 Task: Create List Links in Board Brand Guidelines to Workspace Email Automation. Create List Notes in Board Regulatory Compliance to Workspace Email Automation. Create List Chats in Board Business Model Revenue Streams Development to Workspace Email Automation
Action: Mouse moved to (351, 277)
Screenshot: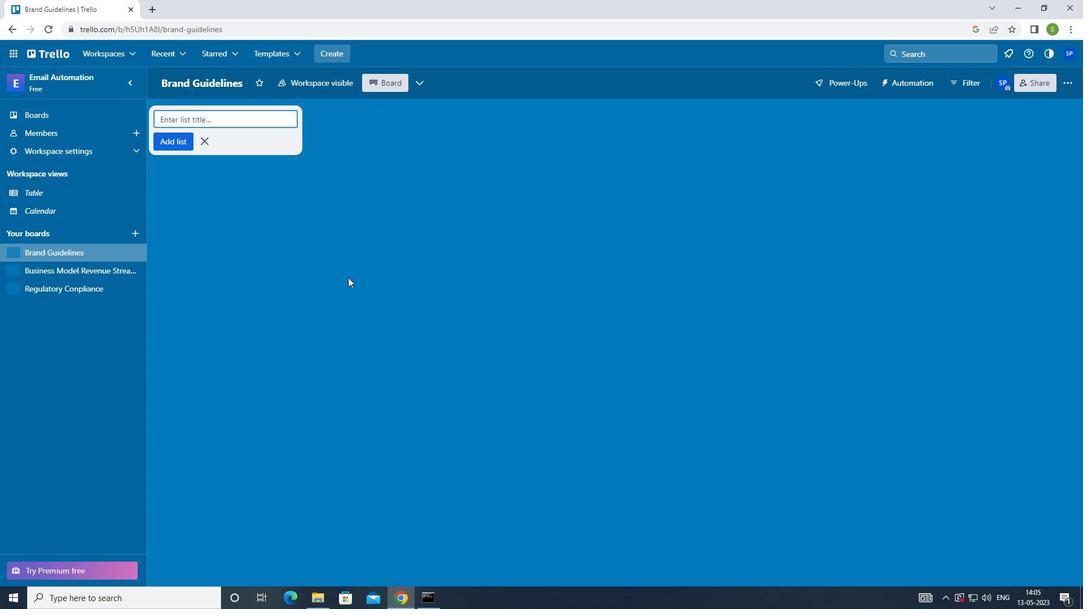 
Action: Key pressed <Key.shift>LINKS<Key.enter>
Screenshot: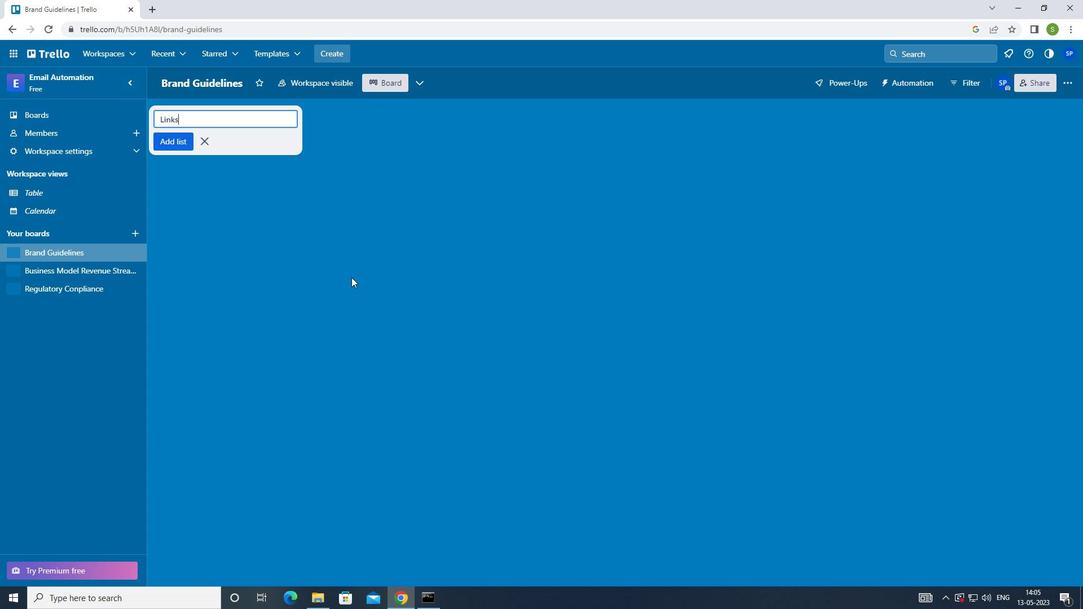 
Action: Mouse moved to (50, 289)
Screenshot: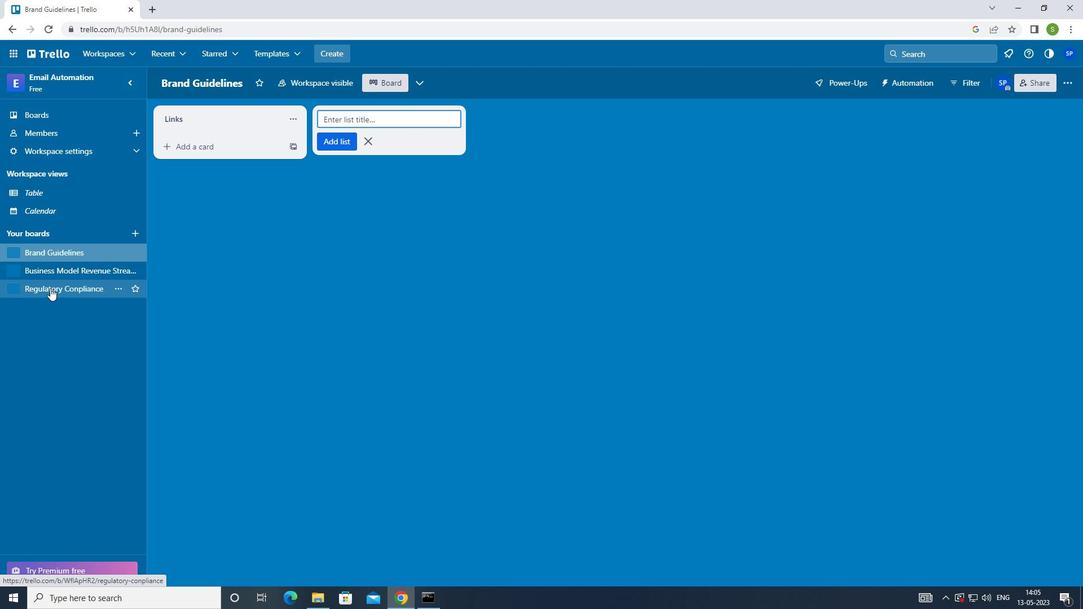 
Action: Mouse pressed left at (50, 289)
Screenshot: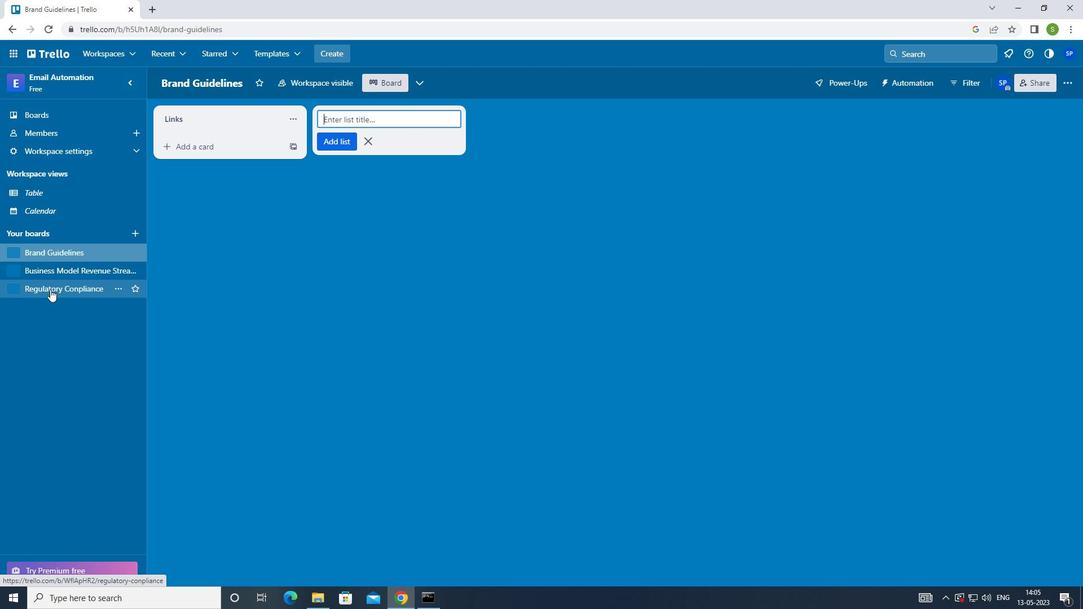 
Action: Mouse moved to (211, 124)
Screenshot: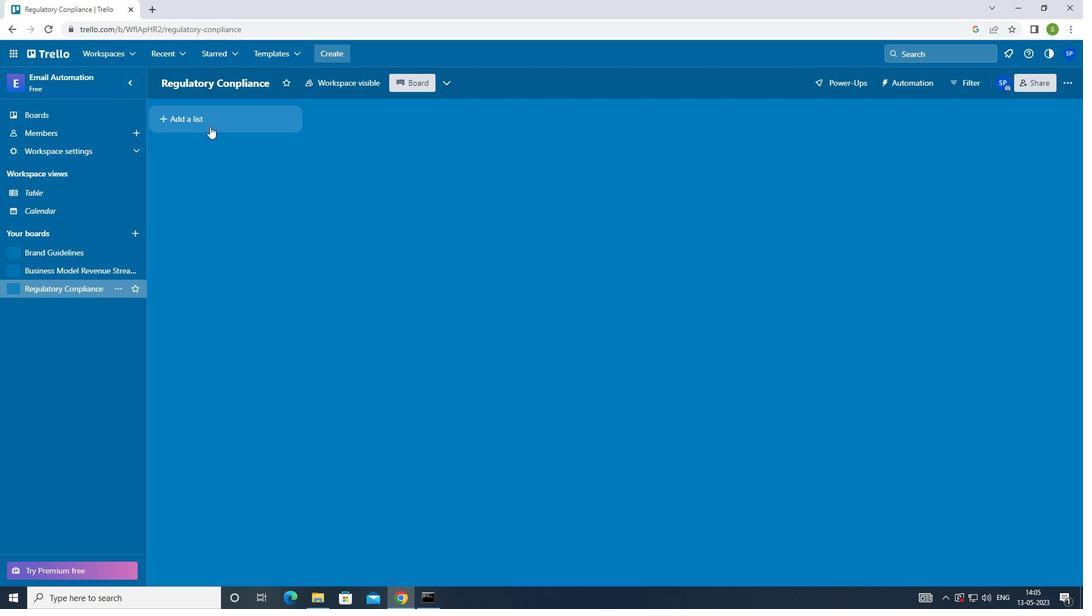 
Action: Mouse pressed left at (211, 124)
Screenshot: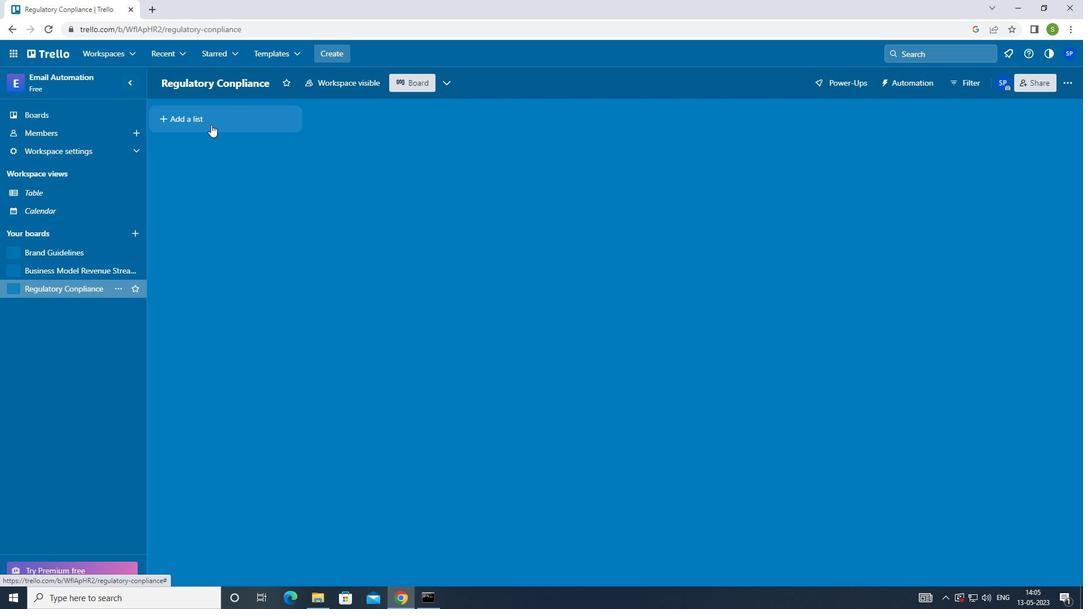 
Action: Mouse moved to (204, 277)
Screenshot: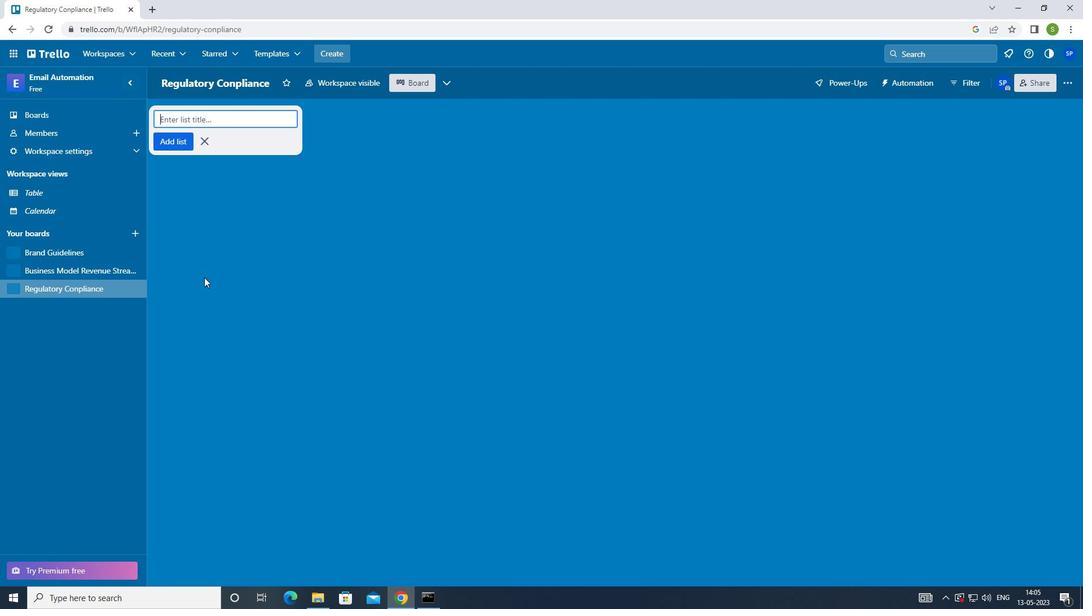 
Action: Key pressed <Key.shift_r>LIST<Key.space><Key.shift>NOTES
Screenshot: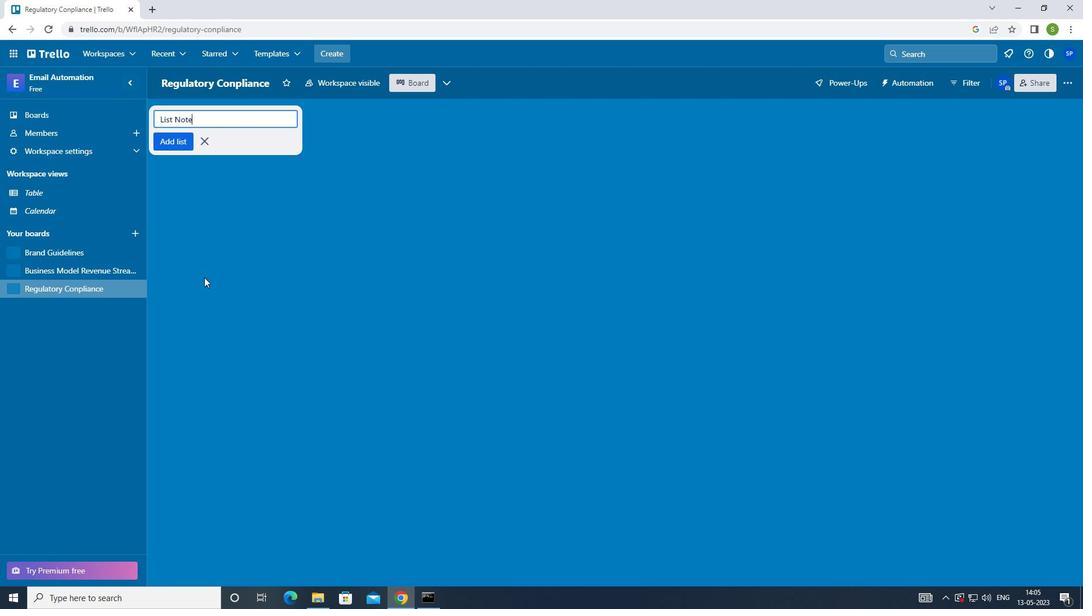 
Action: Mouse moved to (188, 230)
Screenshot: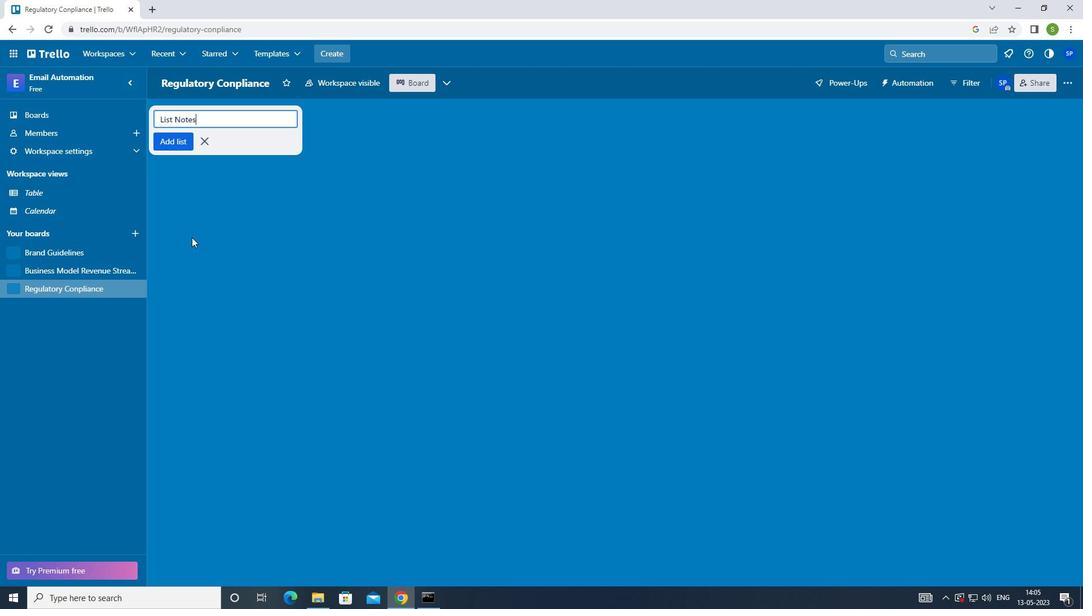
Action: Key pressed <Key.enter>
Screenshot: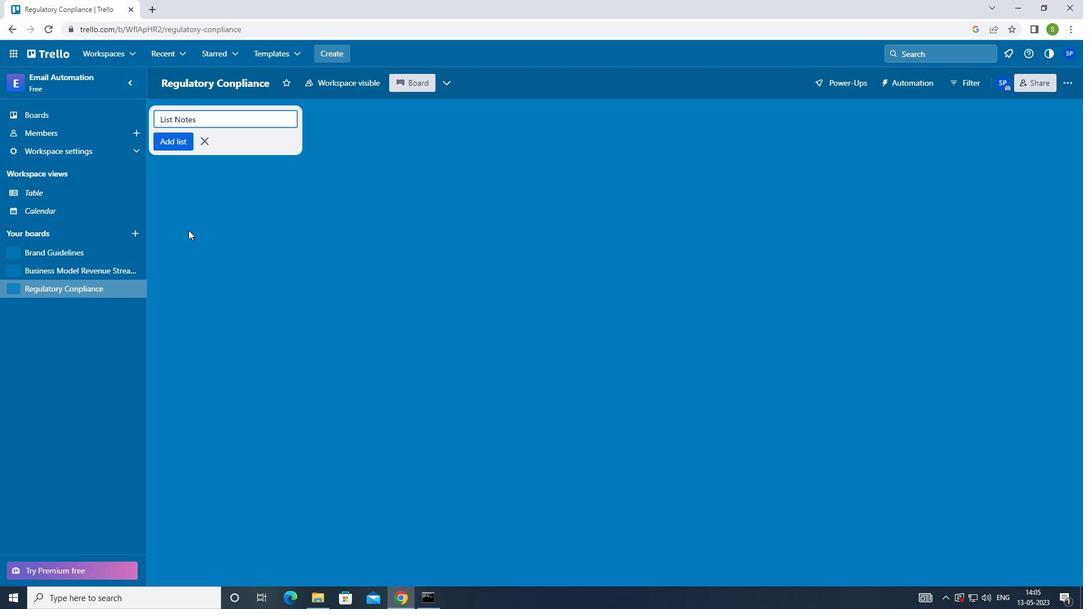 
Action: Mouse moved to (65, 274)
Screenshot: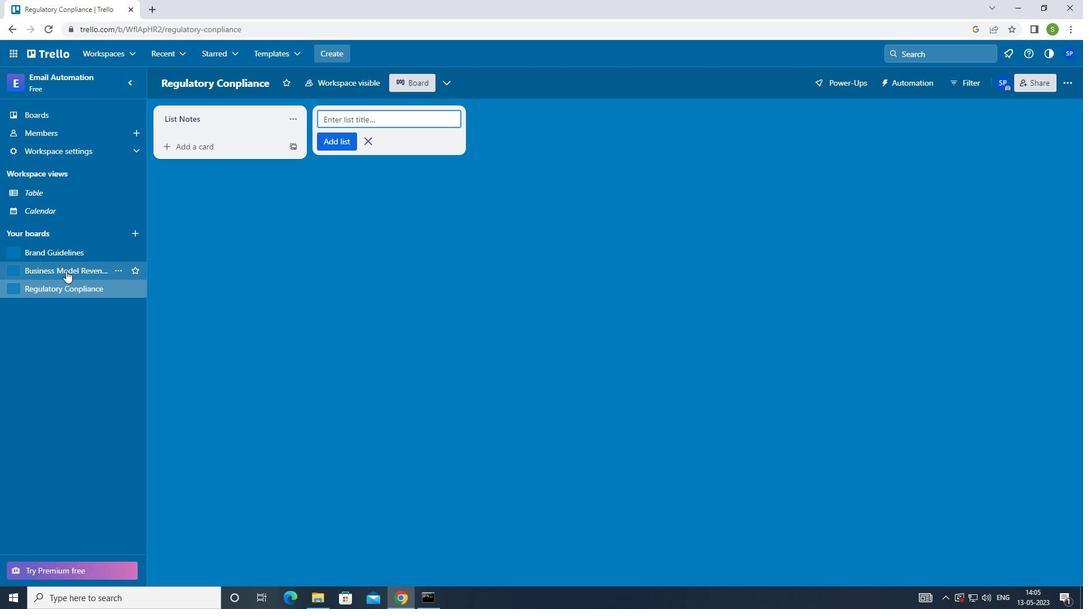 
Action: Mouse pressed left at (65, 274)
Screenshot: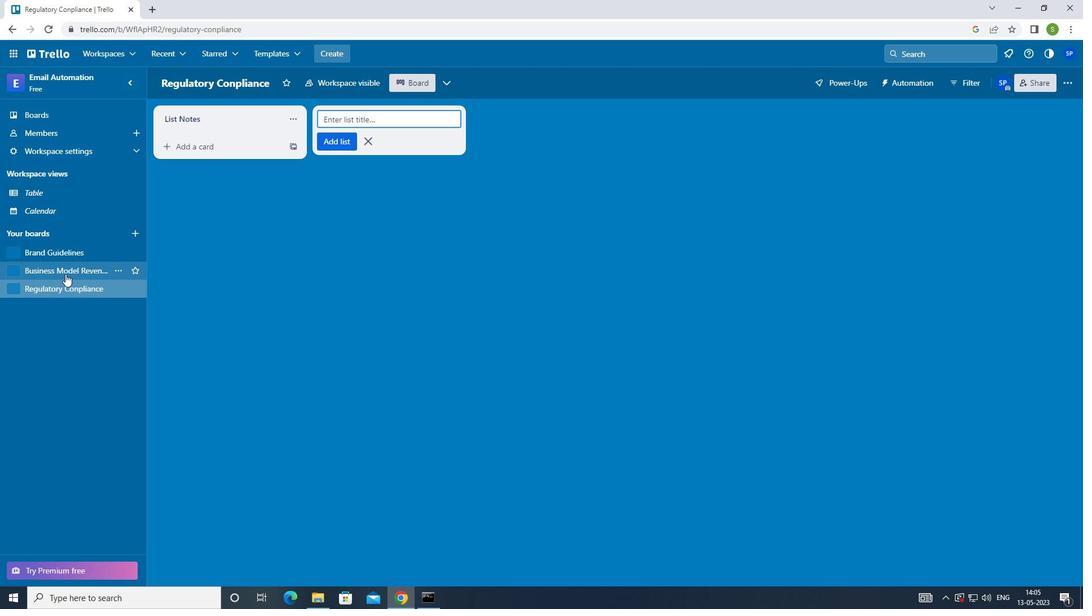 
Action: Mouse moved to (217, 110)
Screenshot: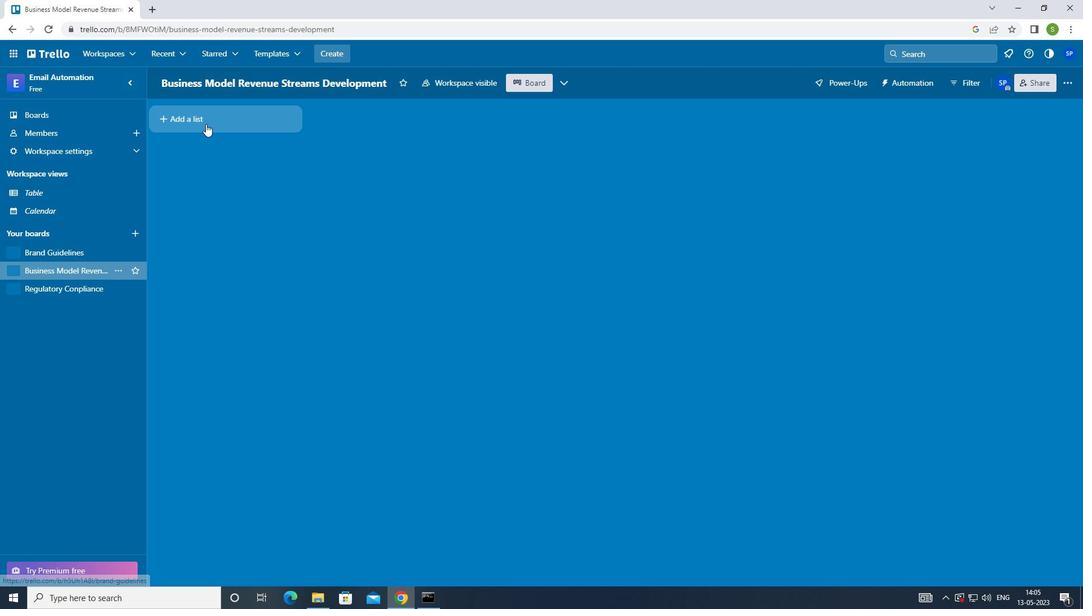 
Action: Mouse pressed left at (217, 110)
Screenshot: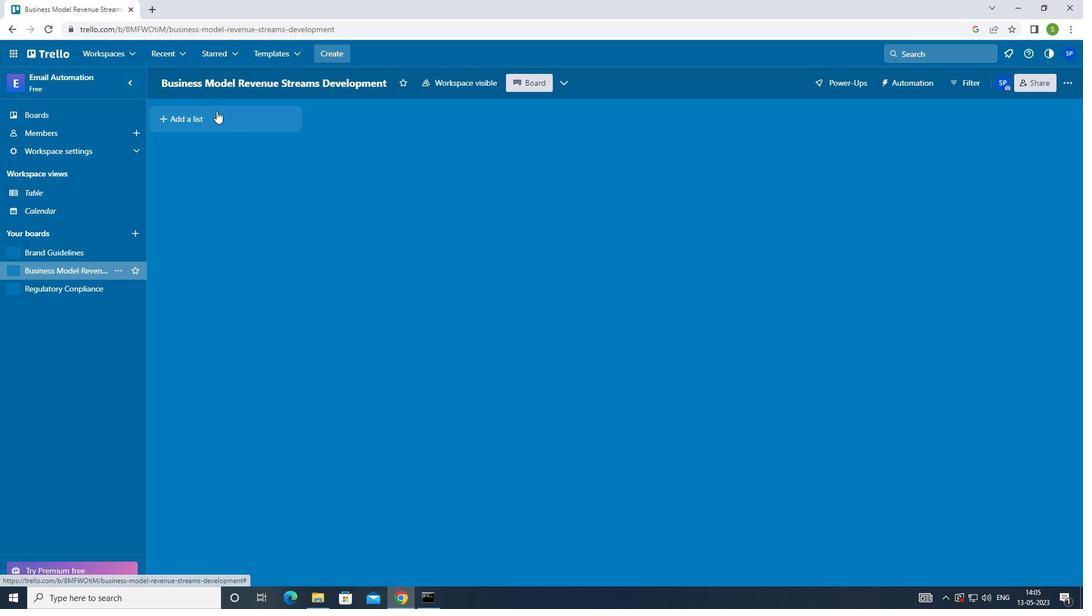 
Action: Mouse moved to (216, 311)
Screenshot: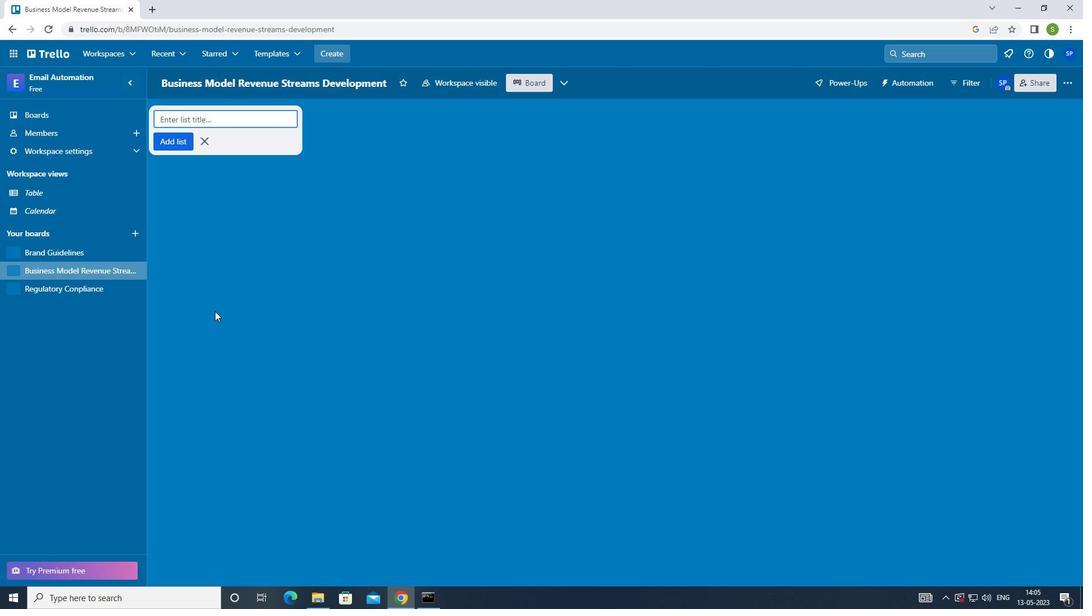 
Action: Key pressed <Key.shift>CHATS<Key.space><Key.enter><Key.f8>
Screenshot: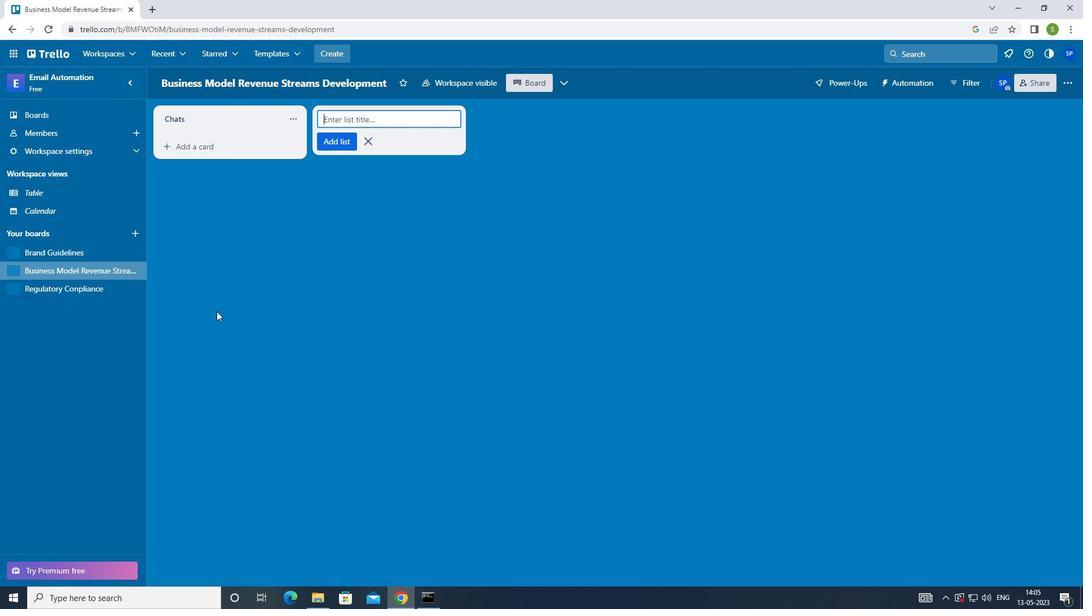 
